 Task: In the  document Mothersdayletter.pdf change page color to  'Voilet'. Insert watermark  'Confidential ' Apply Font Style in watermark Arial
Action: Mouse moved to (51, 63)
Screenshot: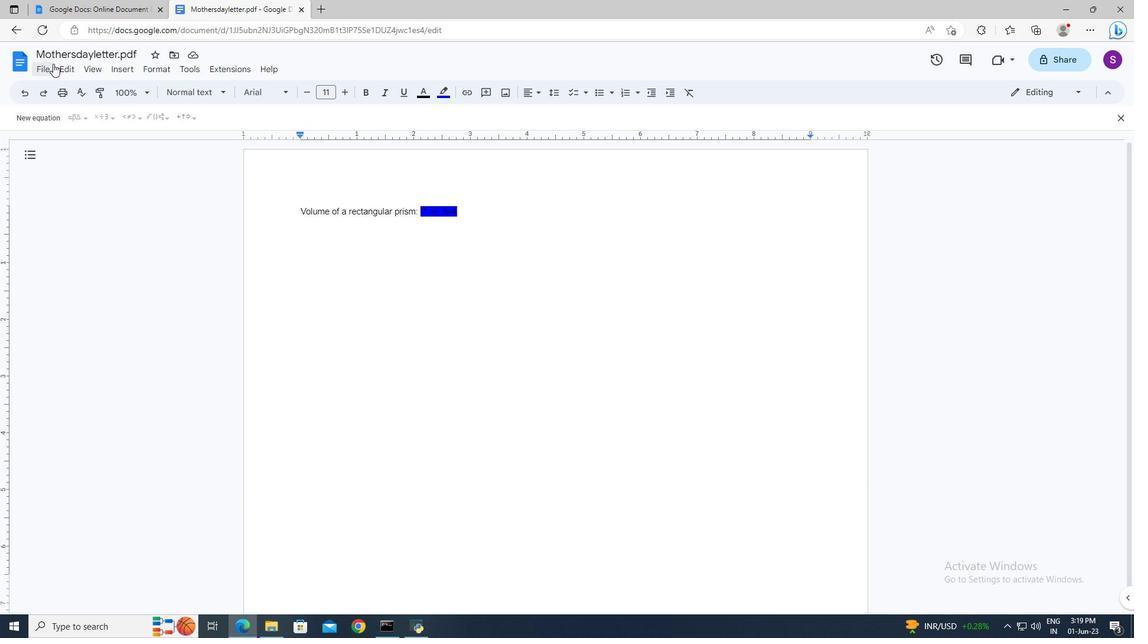 
Action: Mouse pressed left at (51, 63)
Screenshot: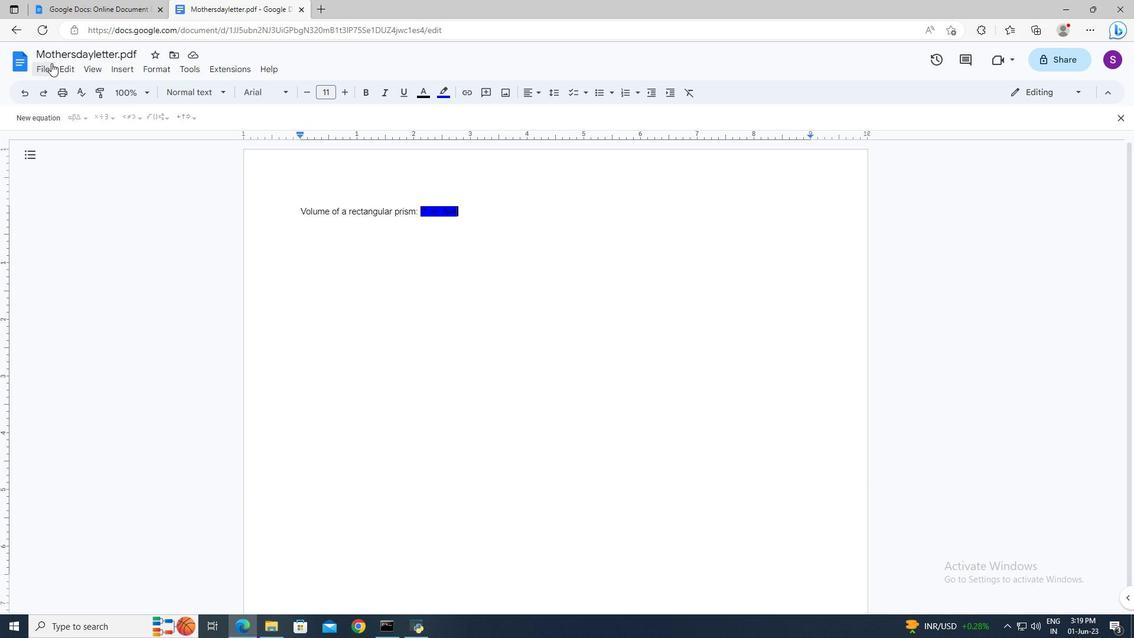 
Action: Mouse moved to (85, 391)
Screenshot: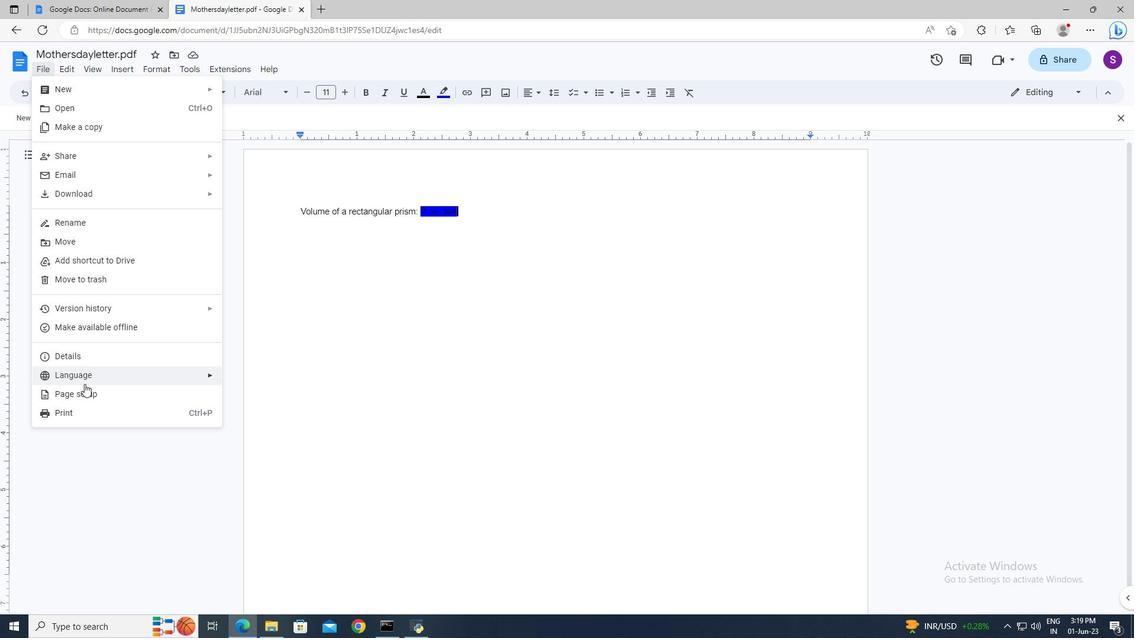 
Action: Mouse pressed left at (85, 391)
Screenshot: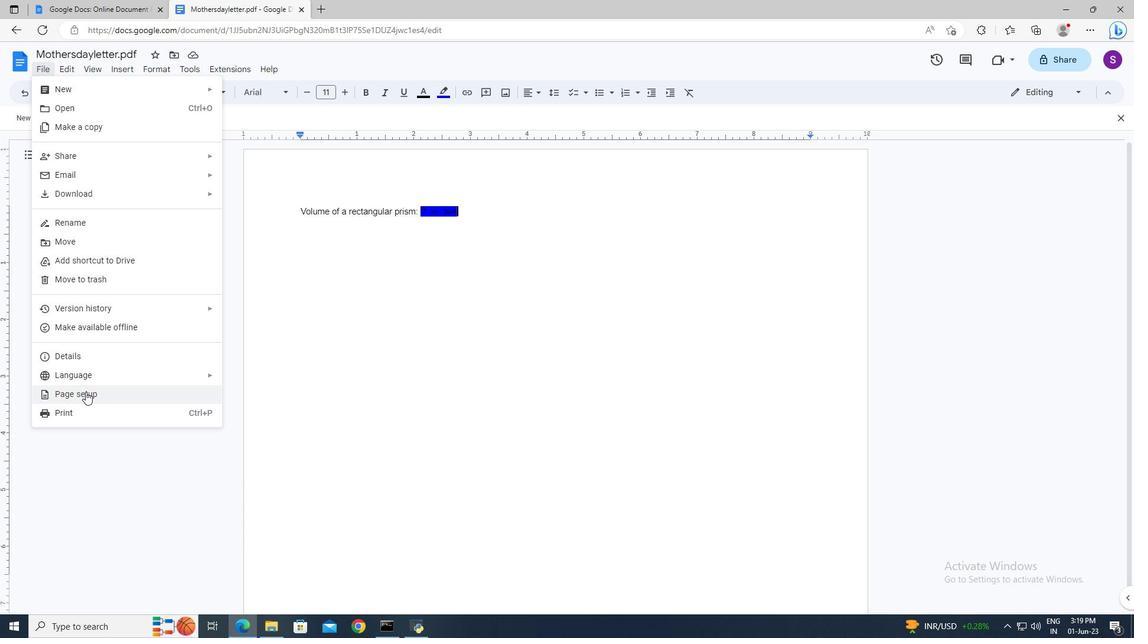 
Action: Mouse moved to (474, 396)
Screenshot: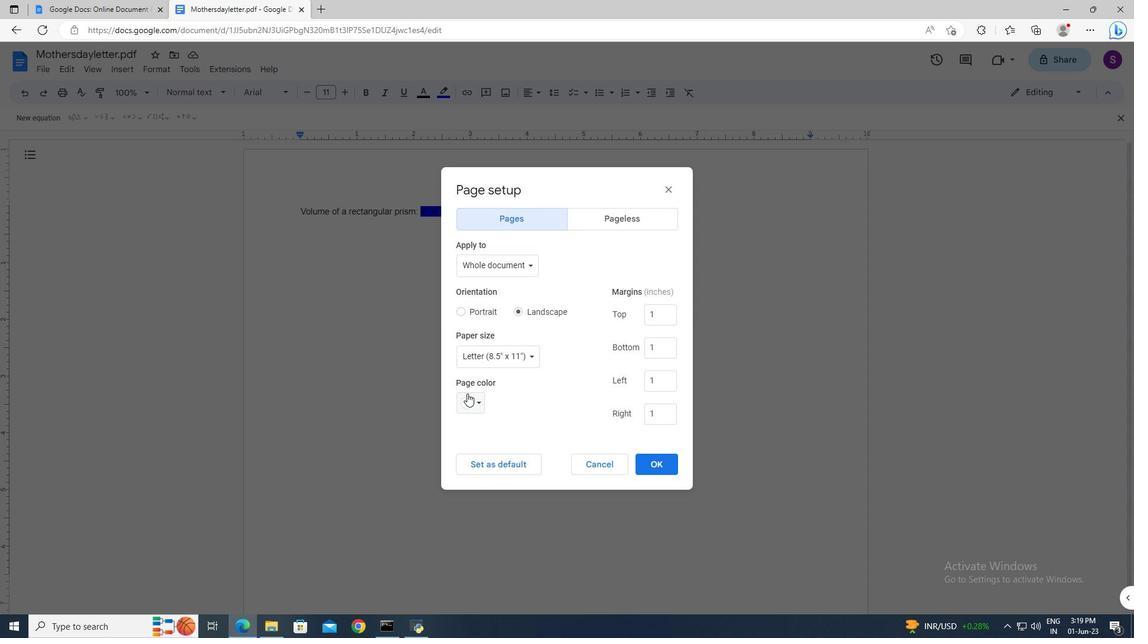 
Action: Mouse pressed left at (474, 396)
Screenshot: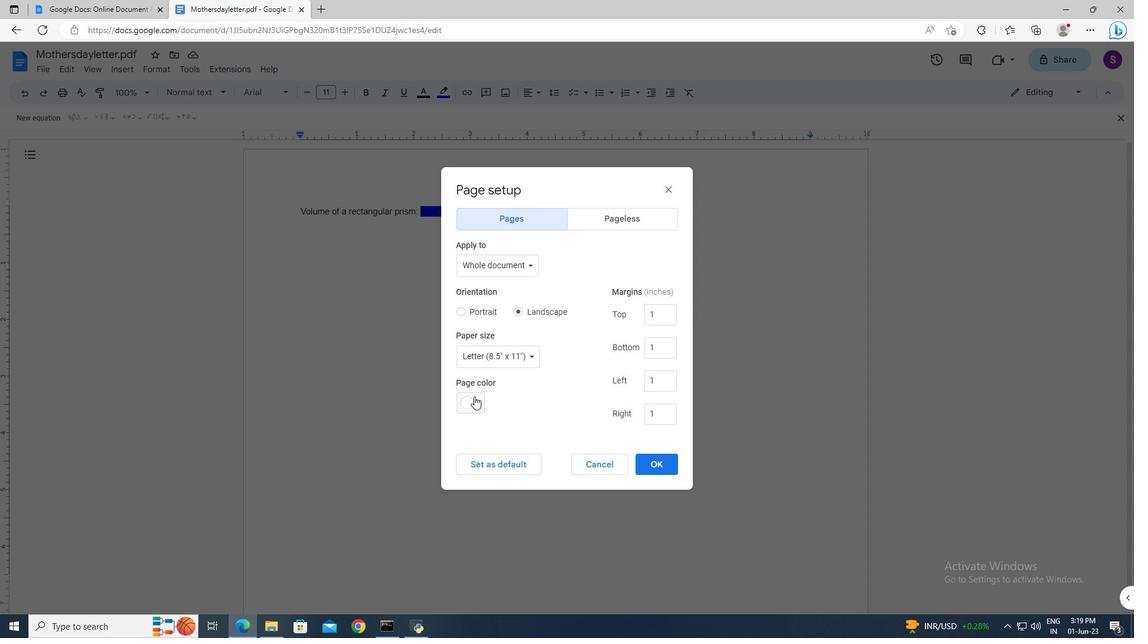 
Action: Mouse moved to (467, 544)
Screenshot: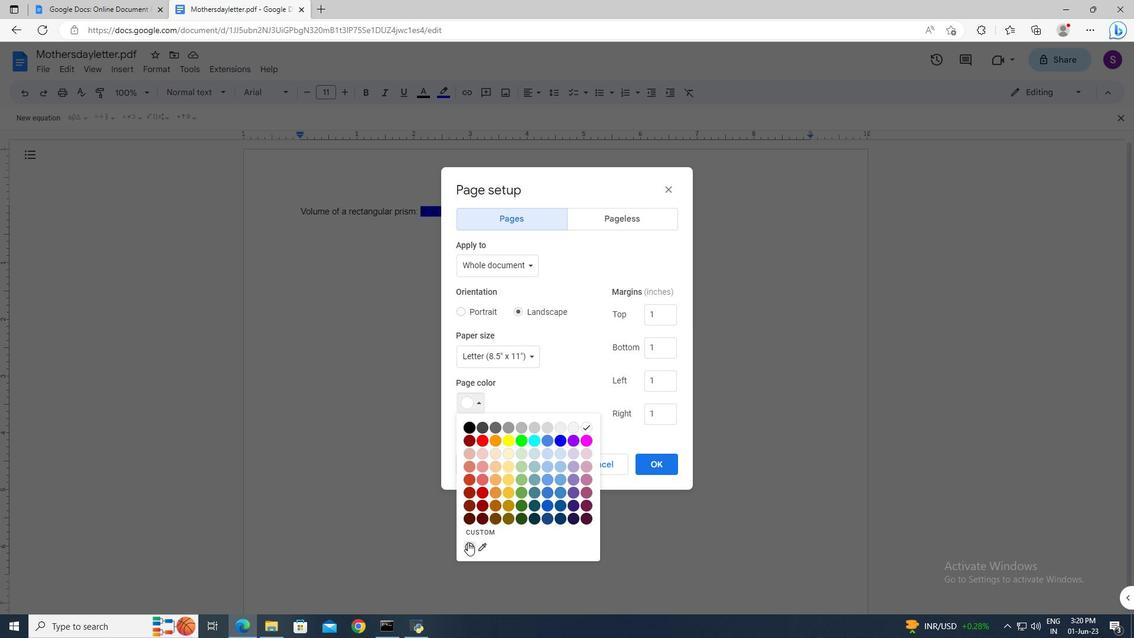
Action: Mouse pressed left at (467, 544)
Screenshot: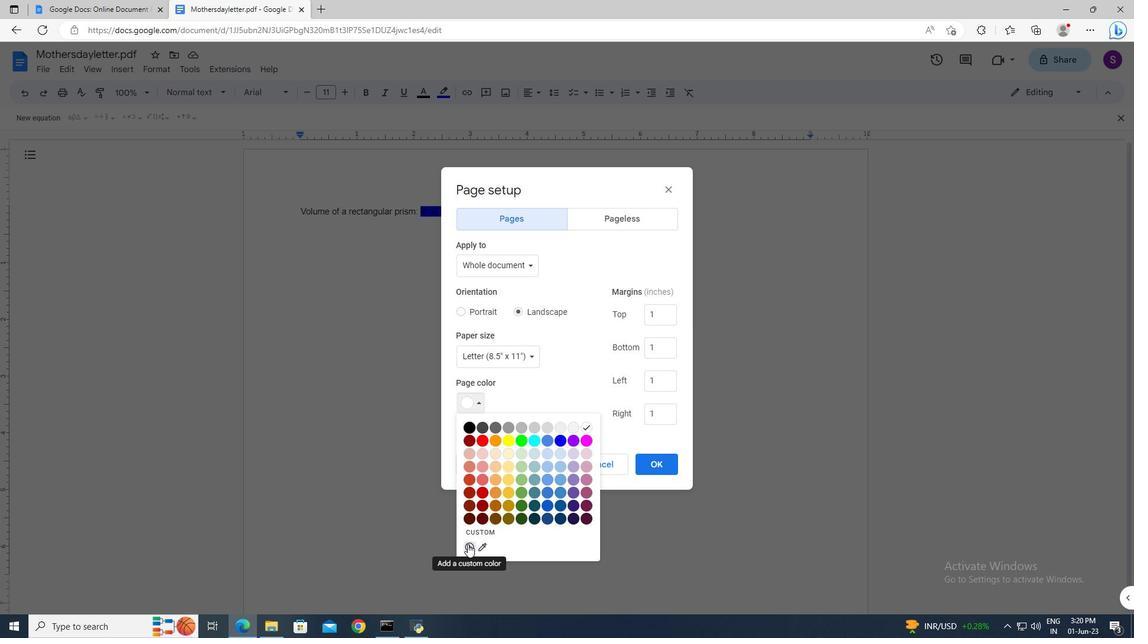 
Action: Mouse moved to (579, 337)
Screenshot: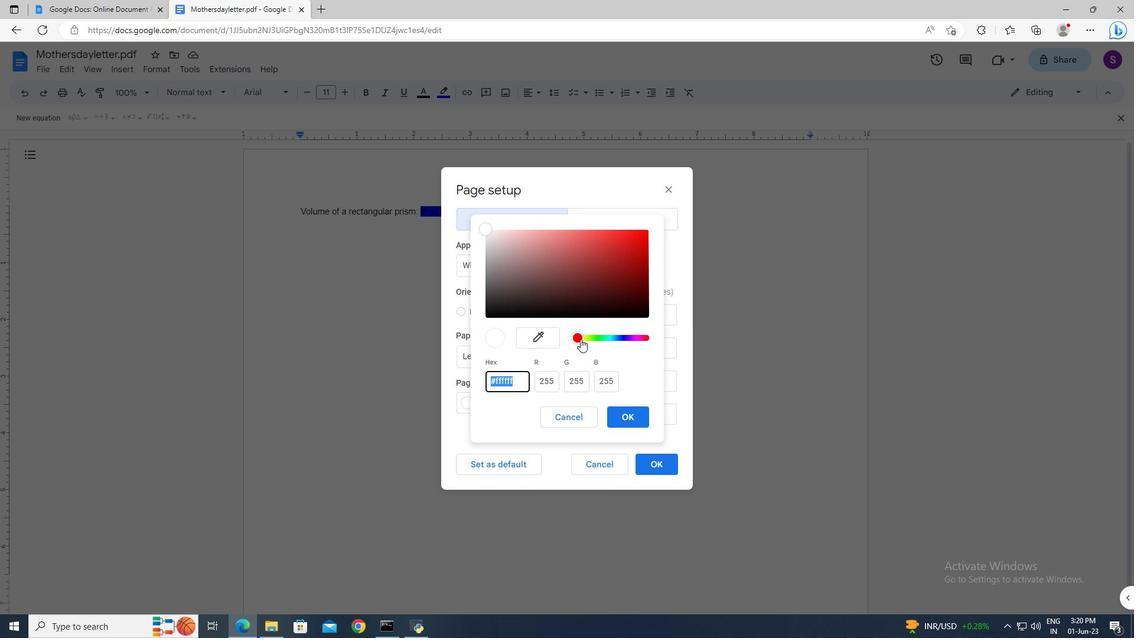 
Action: Mouse pressed left at (579, 337)
Screenshot: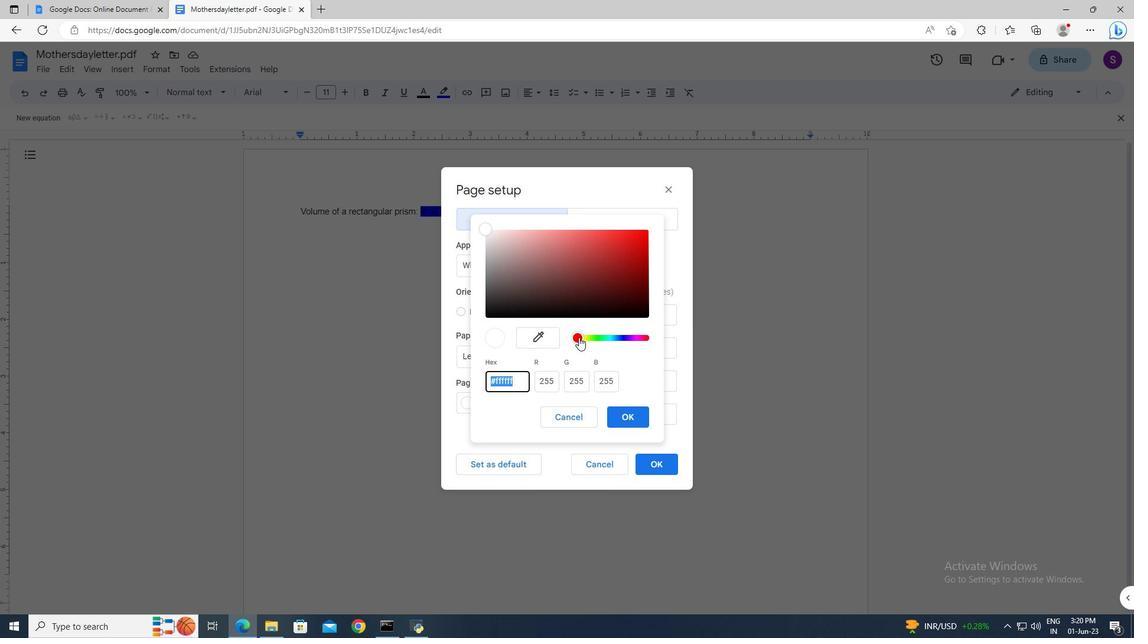 
Action: Mouse moved to (619, 337)
Screenshot: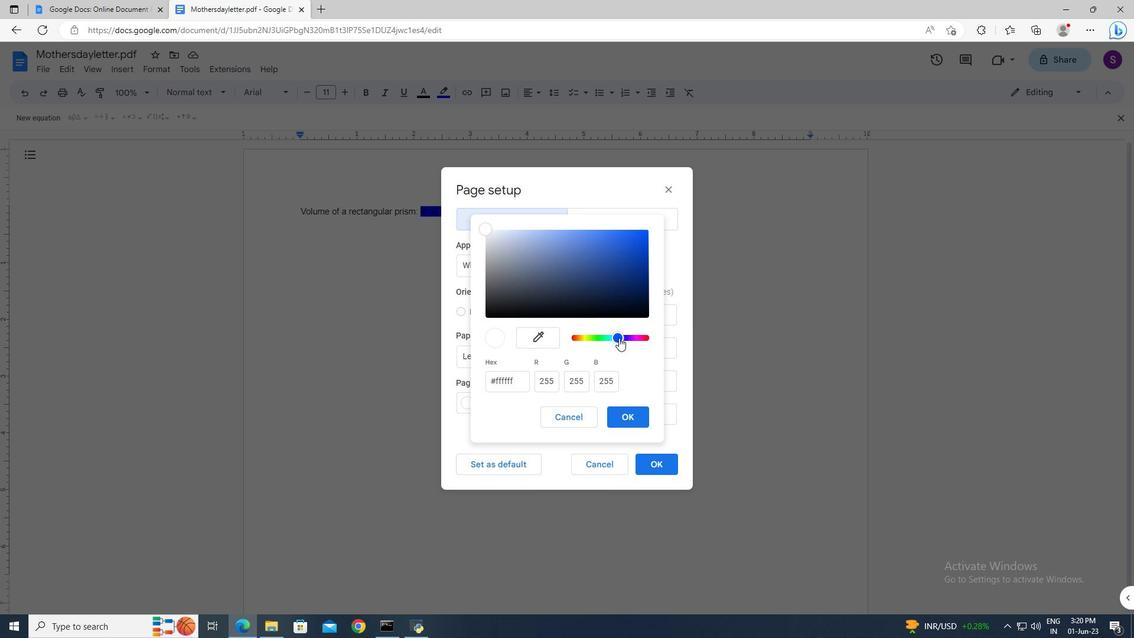 
Action: Mouse pressed left at (619, 337)
Screenshot: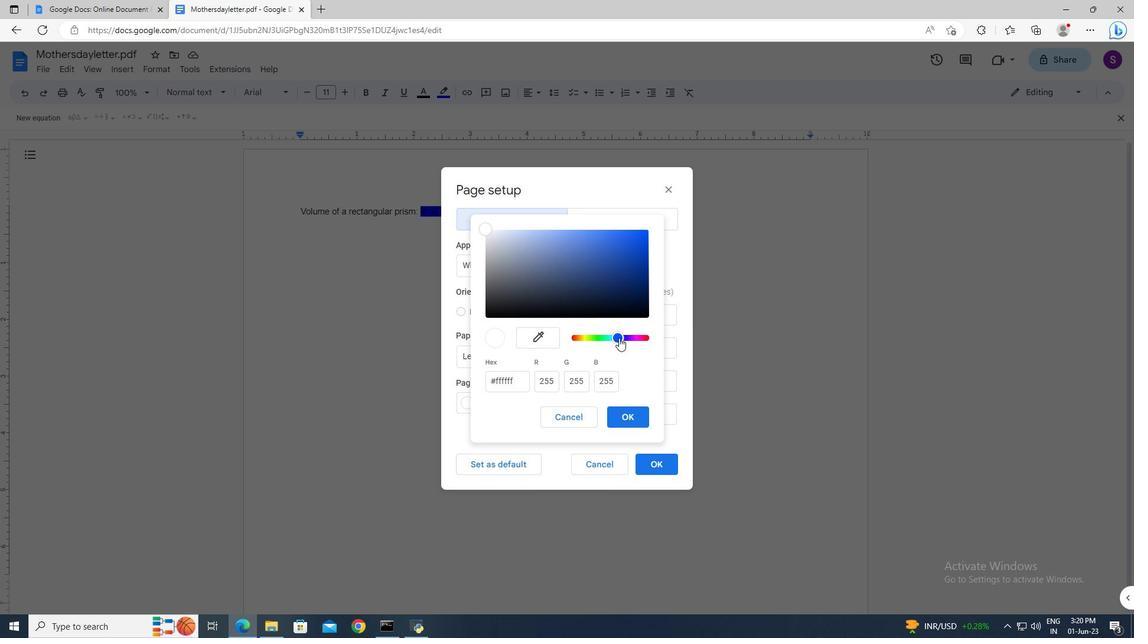 
Action: Mouse moved to (488, 231)
Screenshot: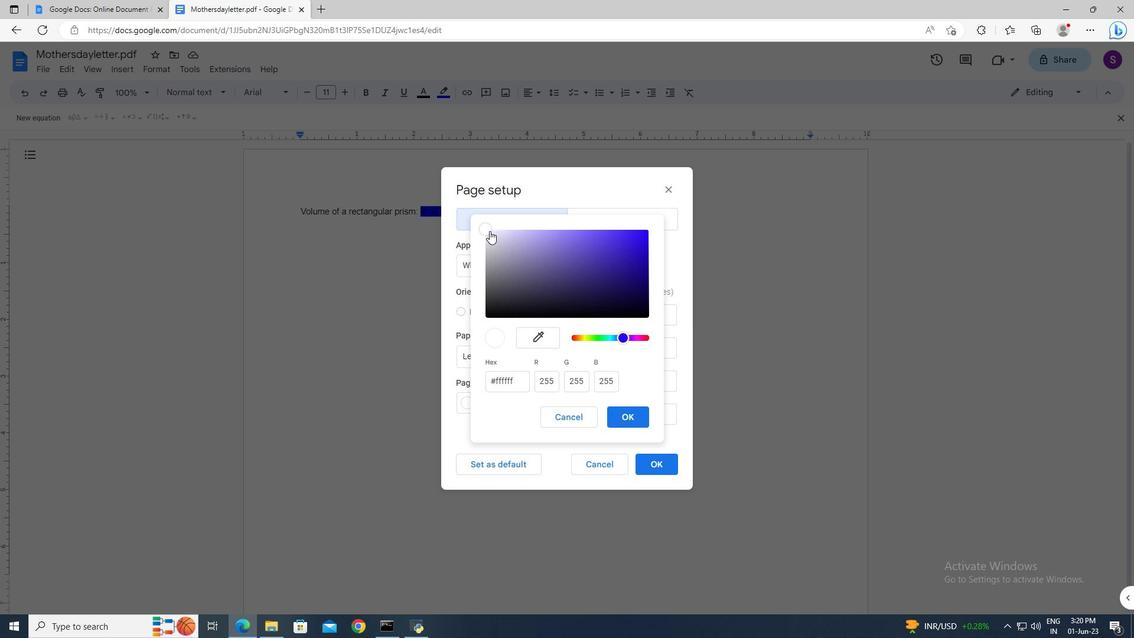 
Action: Mouse pressed left at (488, 231)
Screenshot: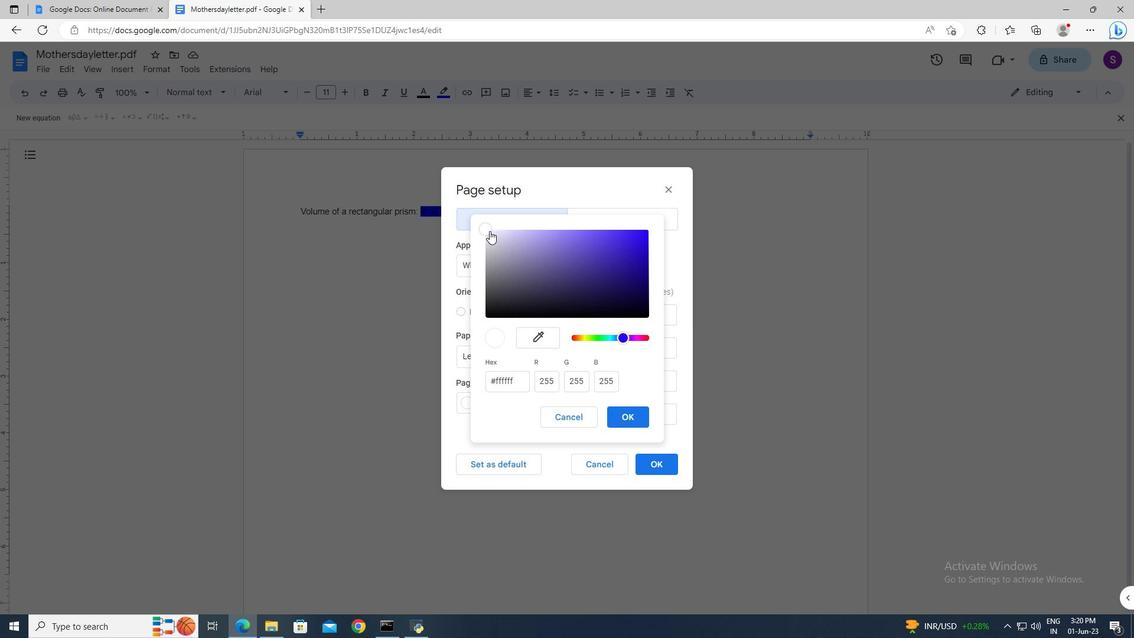 
Action: Mouse moved to (623, 339)
Screenshot: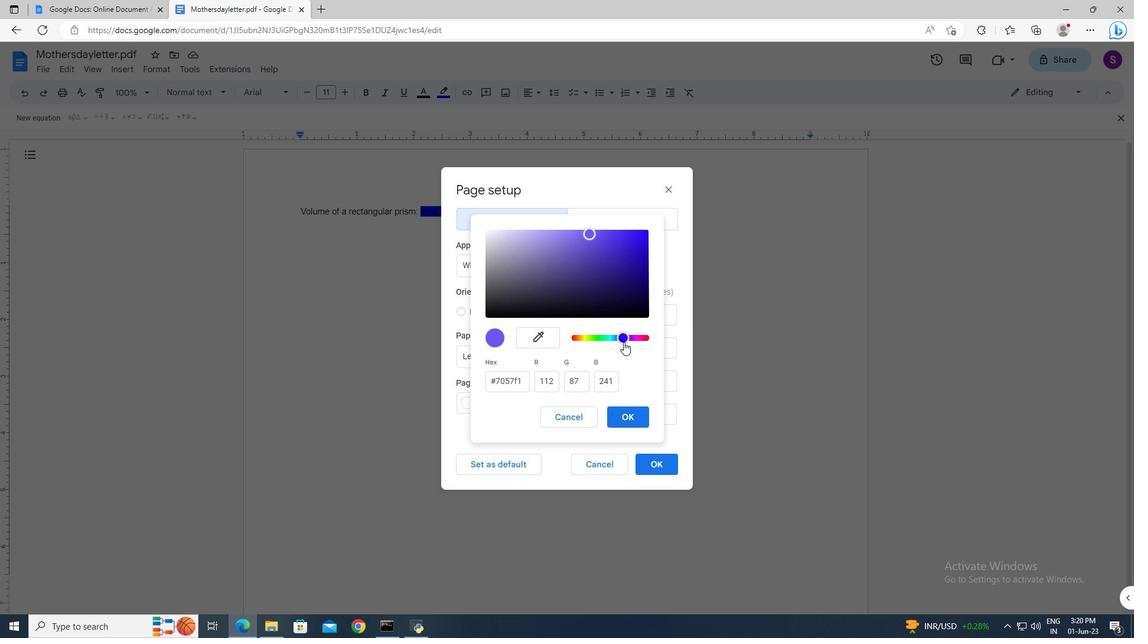 
Action: Mouse pressed left at (623, 339)
Screenshot: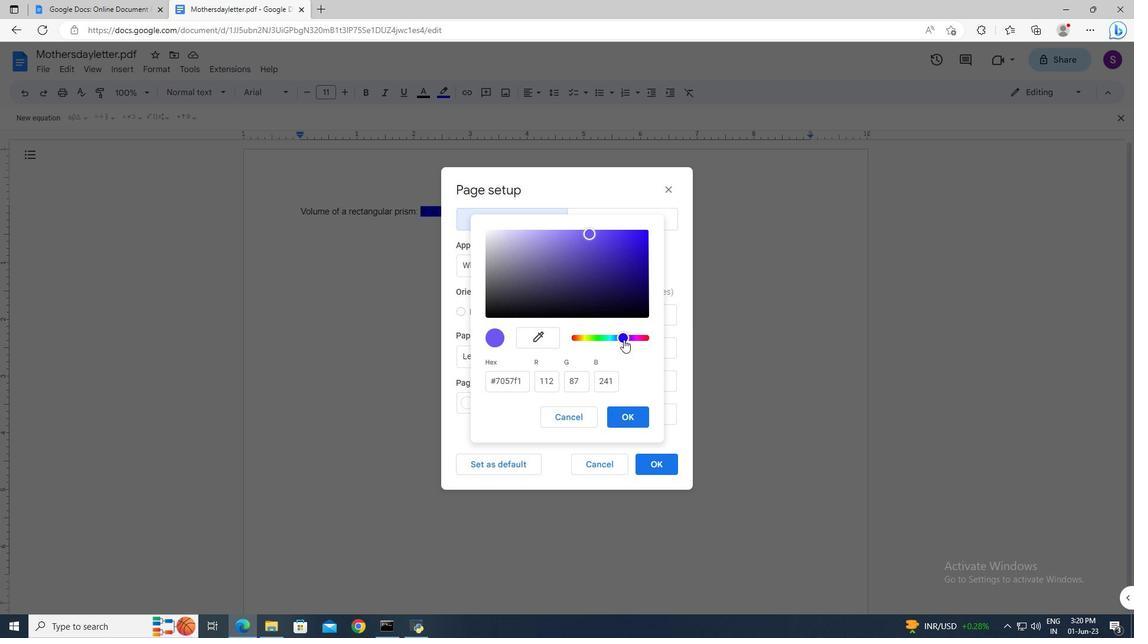 
Action: Mouse moved to (630, 411)
Screenshot: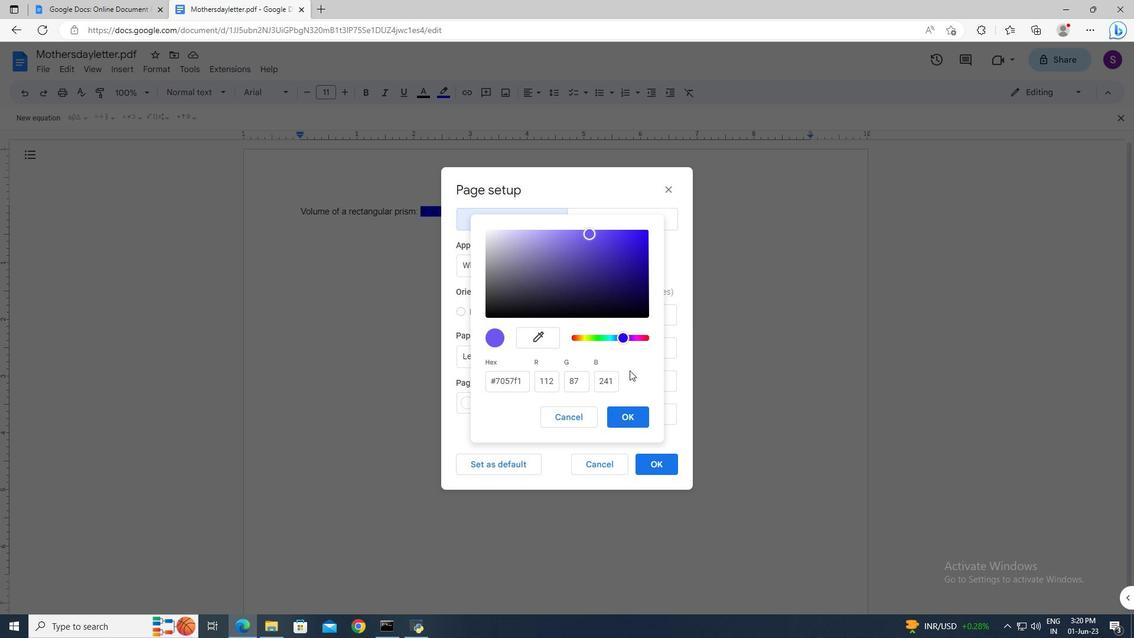 
Action: Mouse pressed left at (630, 411)
Screenshot: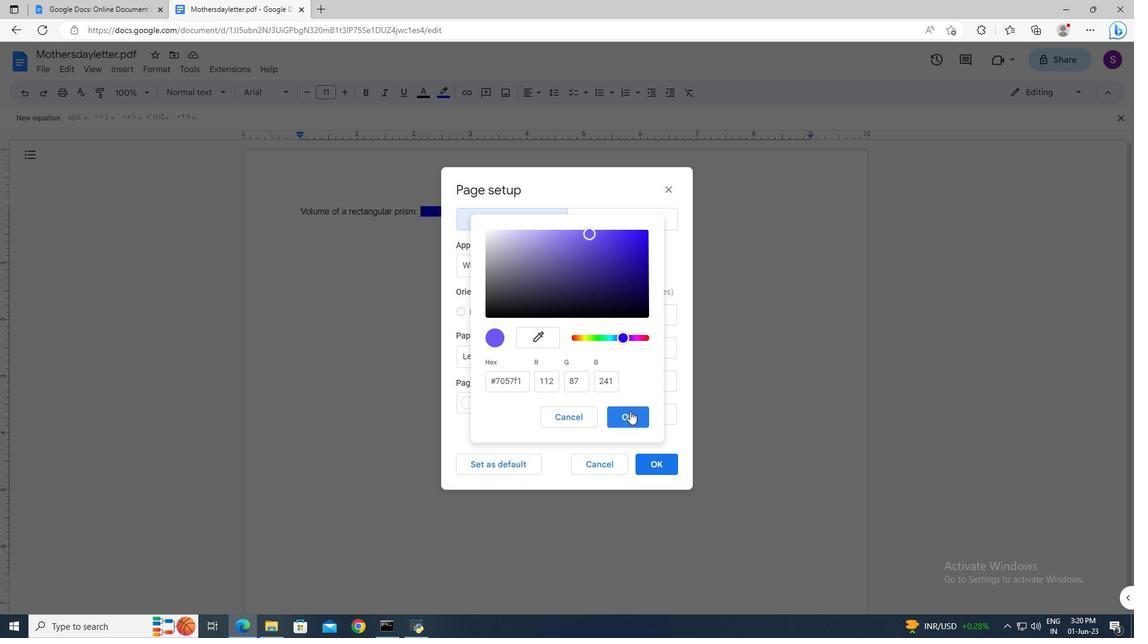 
Action: Mouse moved to (647, 467)
Screenshot: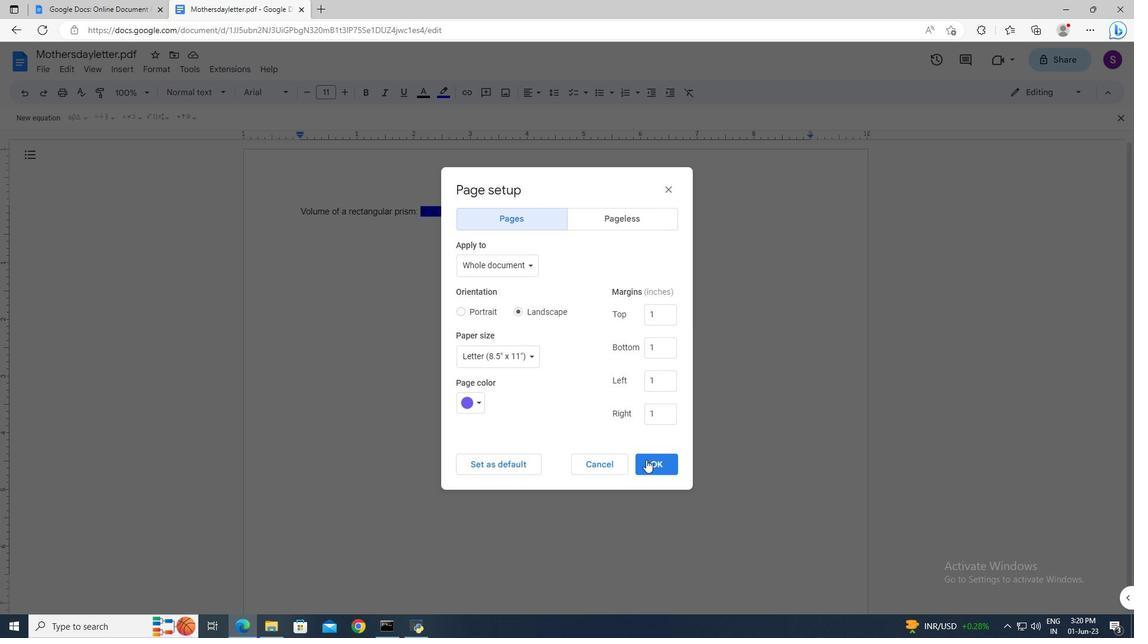 
Action: Mouse pressed left at (647, 467)
Screenshot: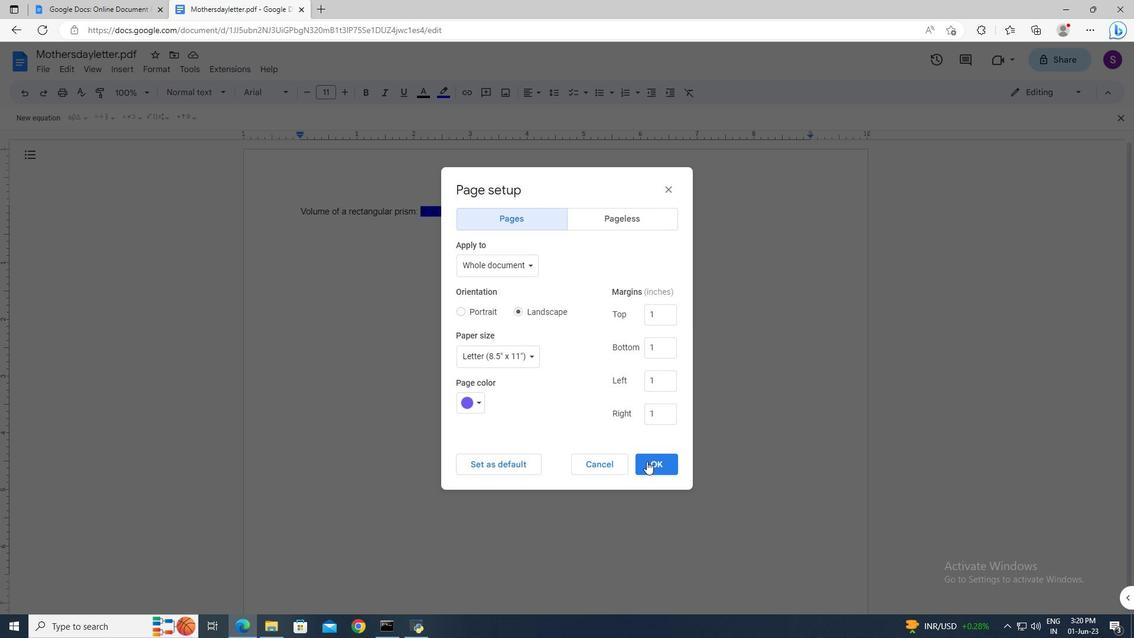 
Action: Mouse moved to (132, 69)
Screenshot: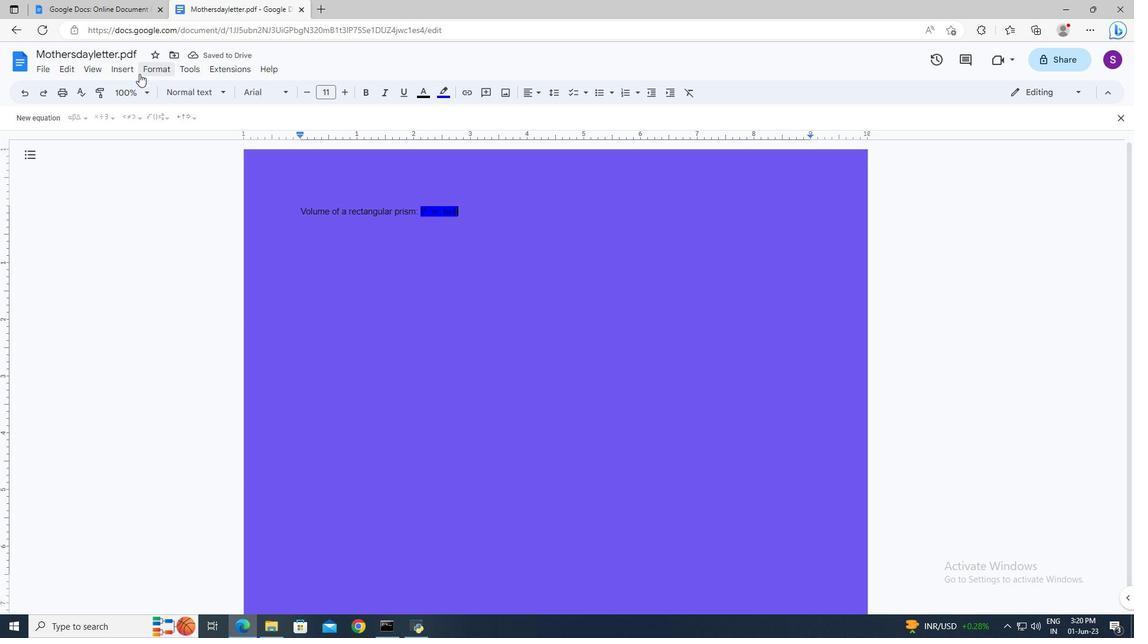 
Action: Mouse pressed left at (132, 69)
Screenshot: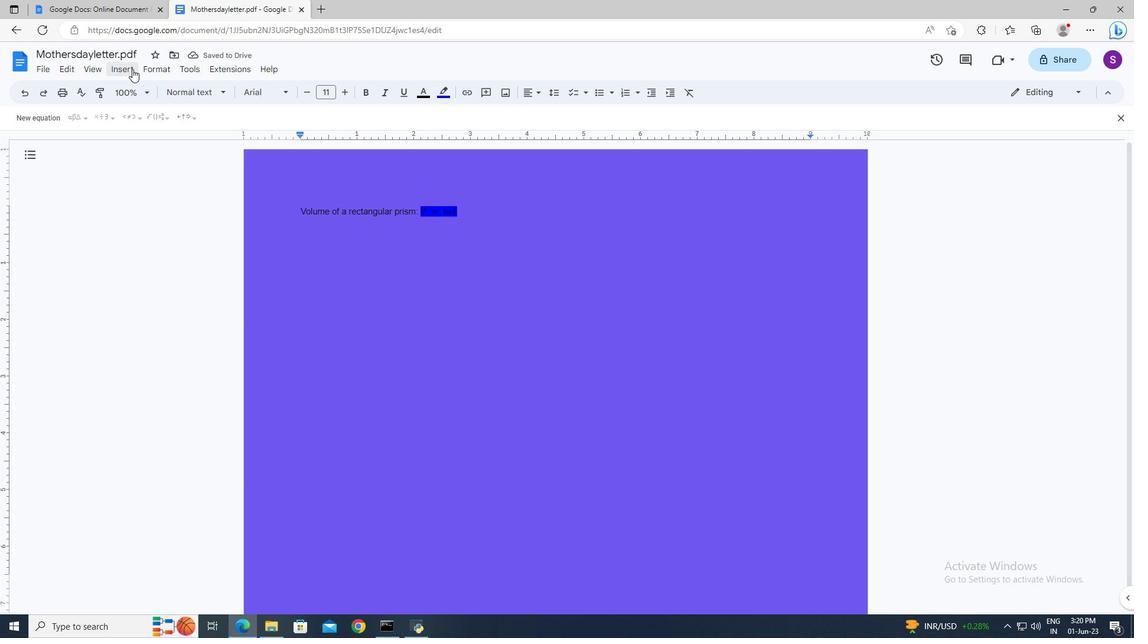 
Action: Mouse moved to (157, 347)
Screenshot: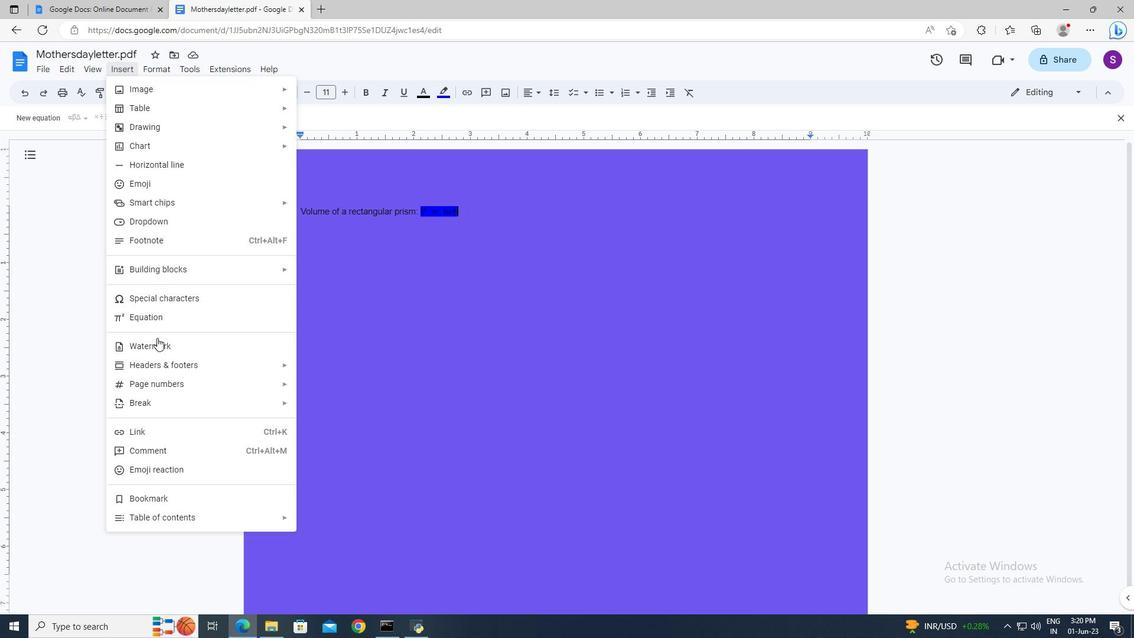
Action: Mouse pressed left at (157, 347)
Screenshot: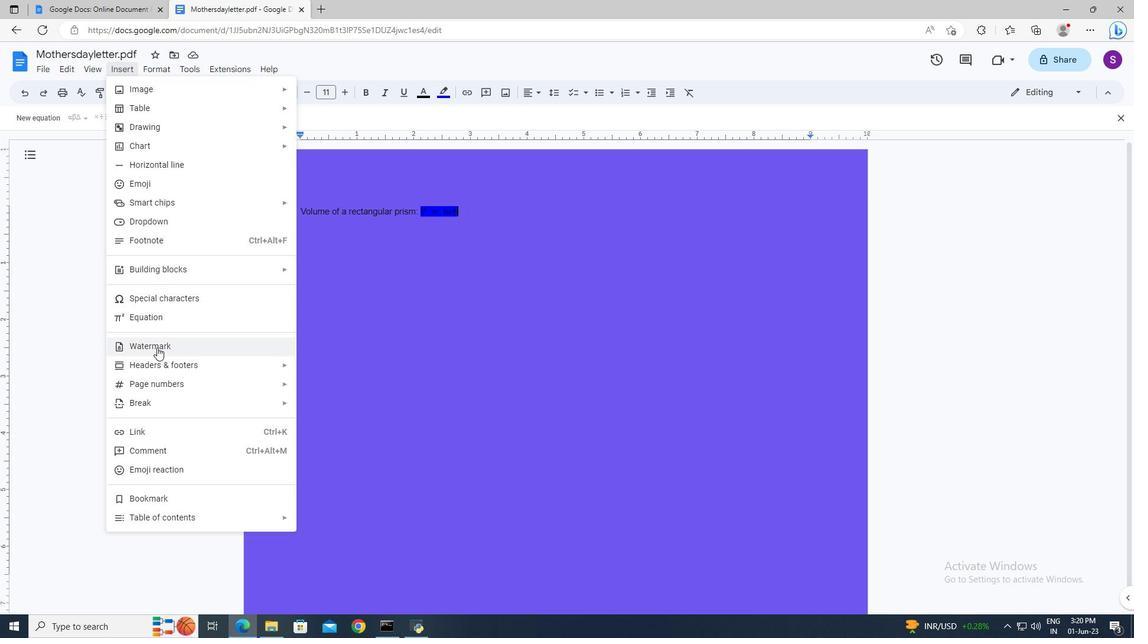 
Action: Mouse moved to (1077, 133)
Screenshot: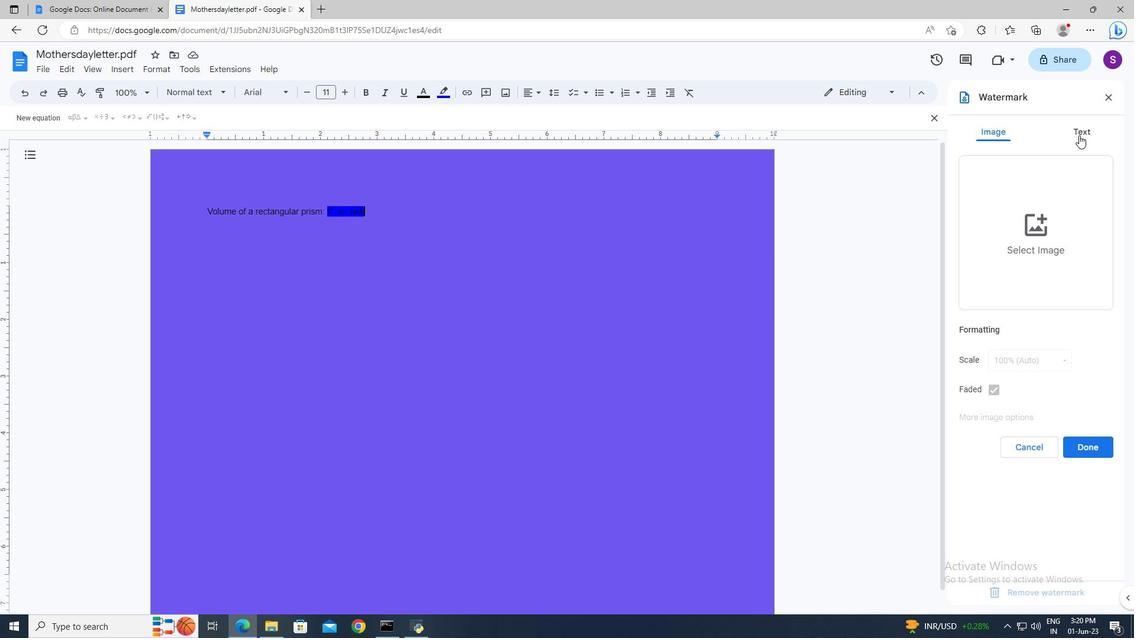 
Action: Mouse pressed left at (1077, 133)
Screenshot: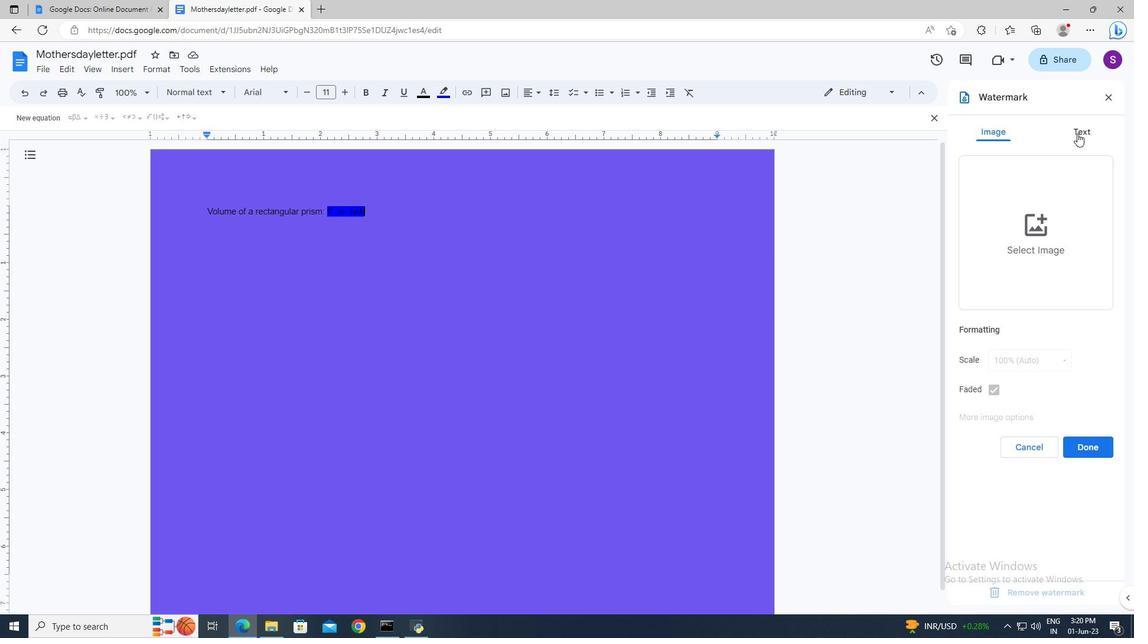 
Action: Mouse moved to (1018, 171)
Screenshot: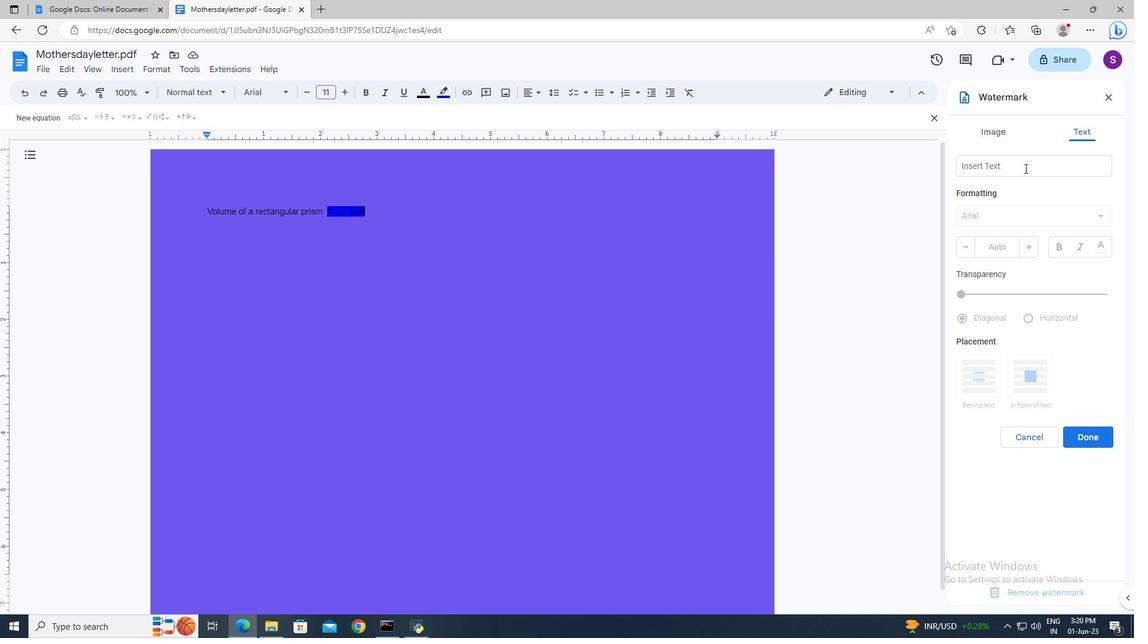 
Action: Mouse pressed left at (1018, 171)
Screenshot: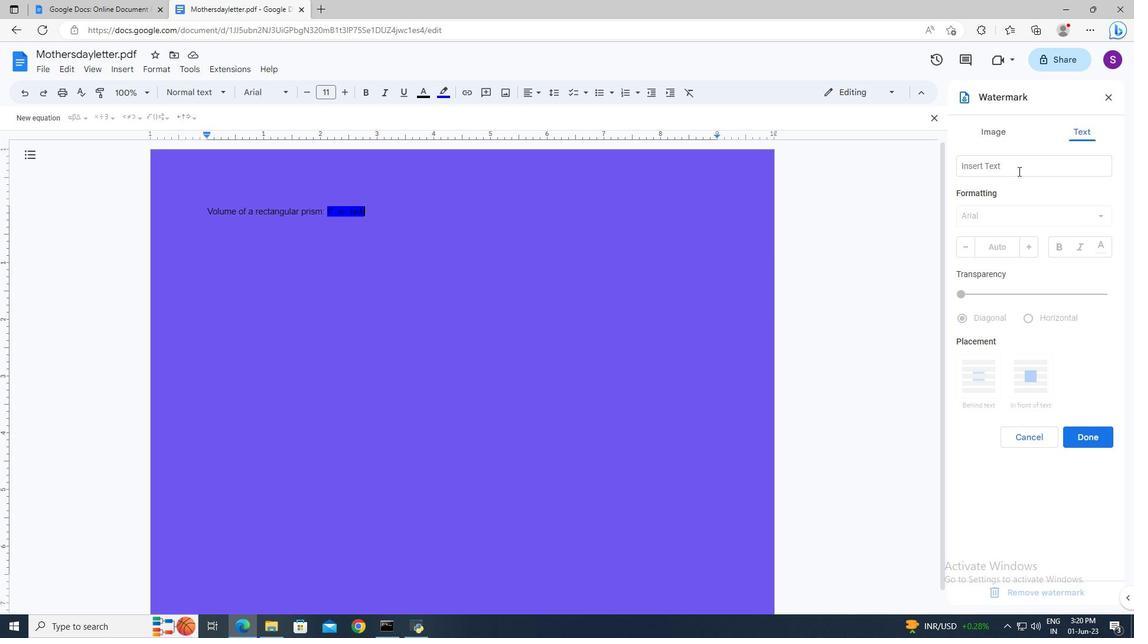 
Action: Key pressed <Key.shift>Confidential<Key.enter>
Screenshot: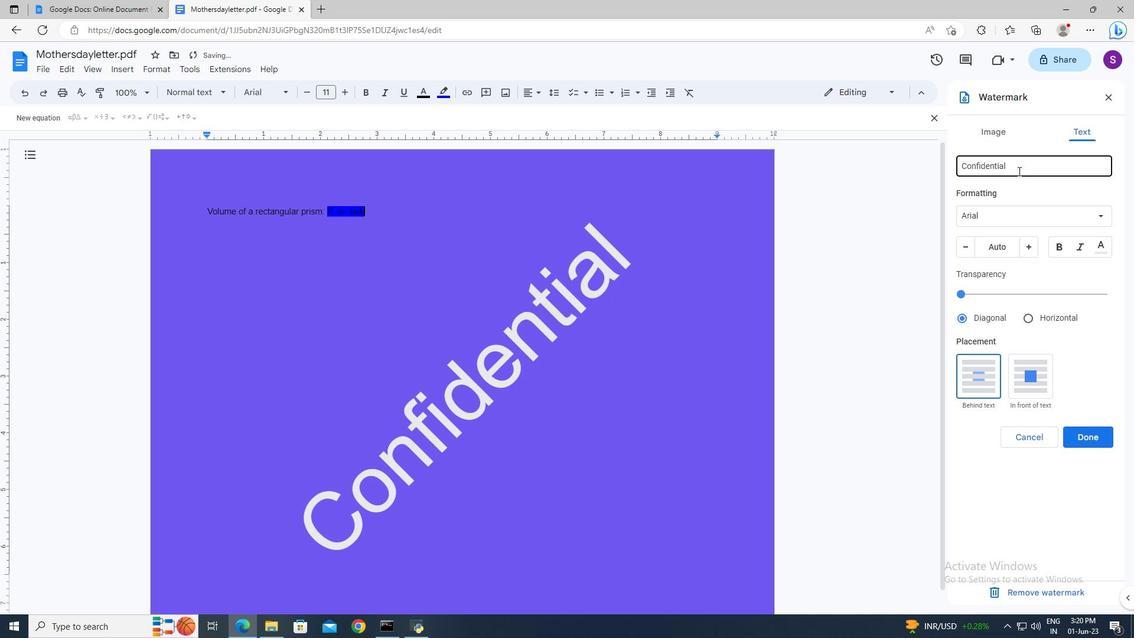 
Action: Mouse moved to (1015, 213)
Screenshot: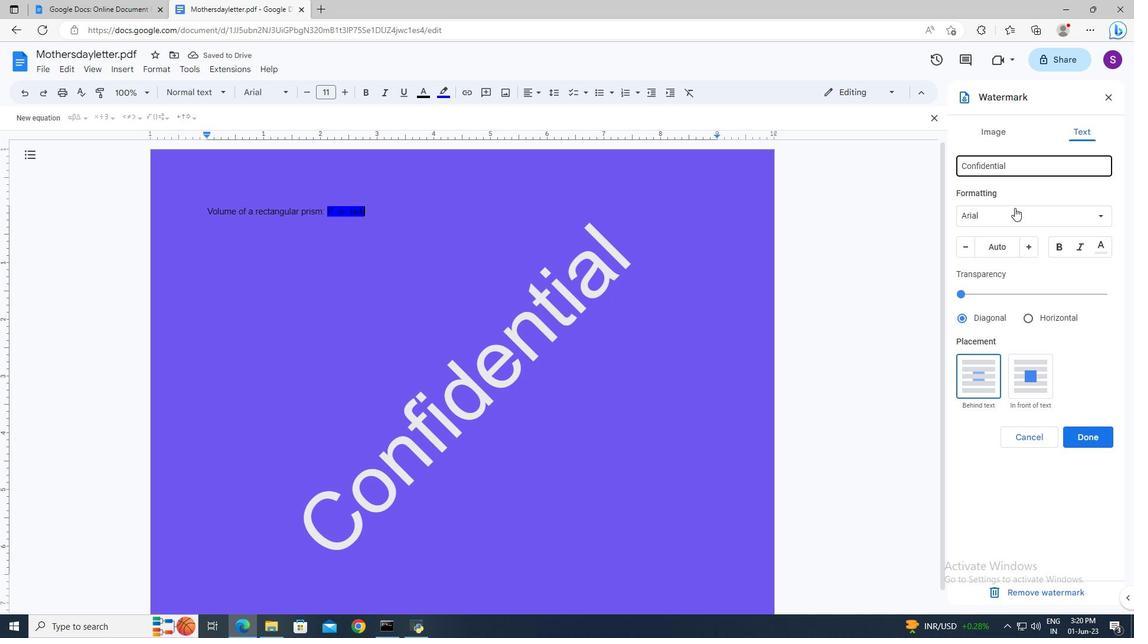 
Action: Mouse pressed left at (1015, 213)
Screenshot: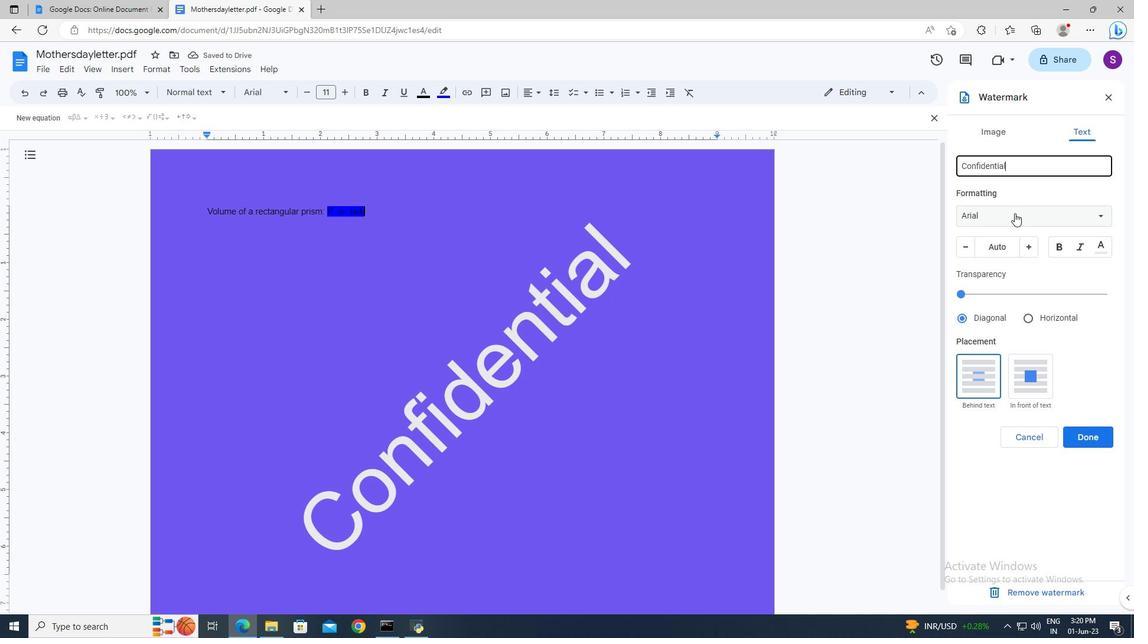 
Action: Mouse moved to (993, 423)
Screenshot: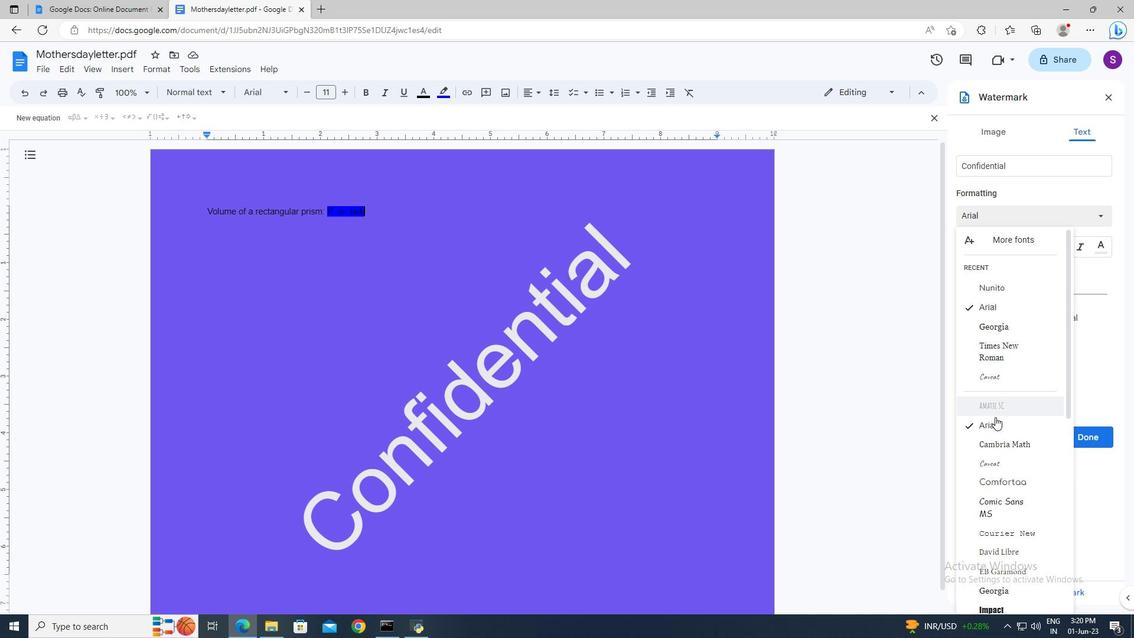 
Action: Mouse pressed left at (993, 423)
Screenshot: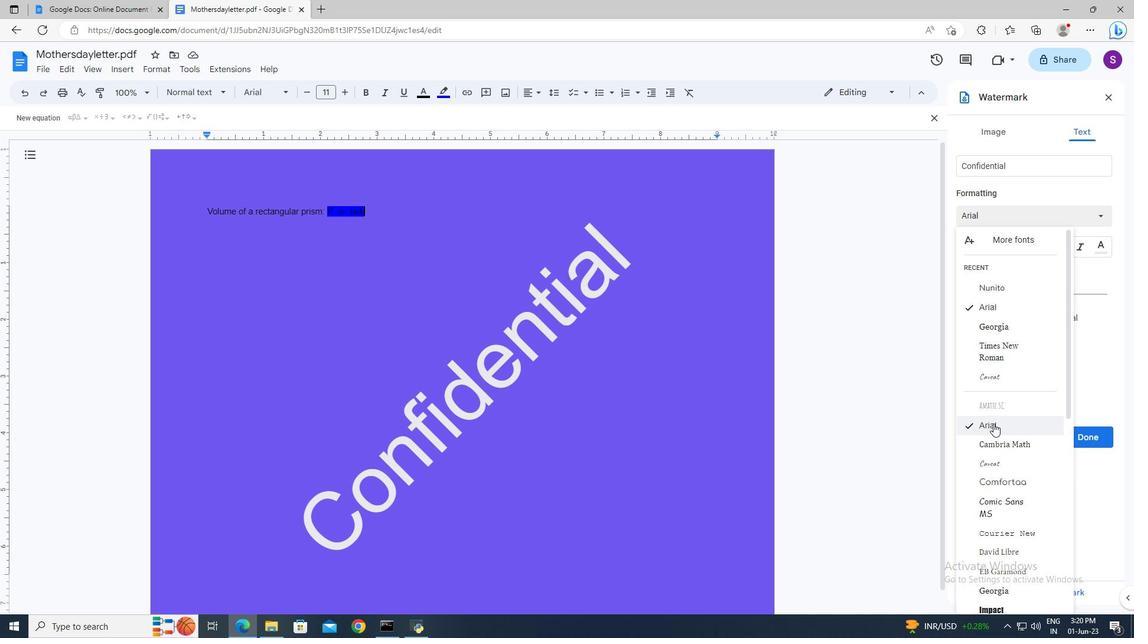 
Action: Mouse moved to (1080, 443)
Screenshot: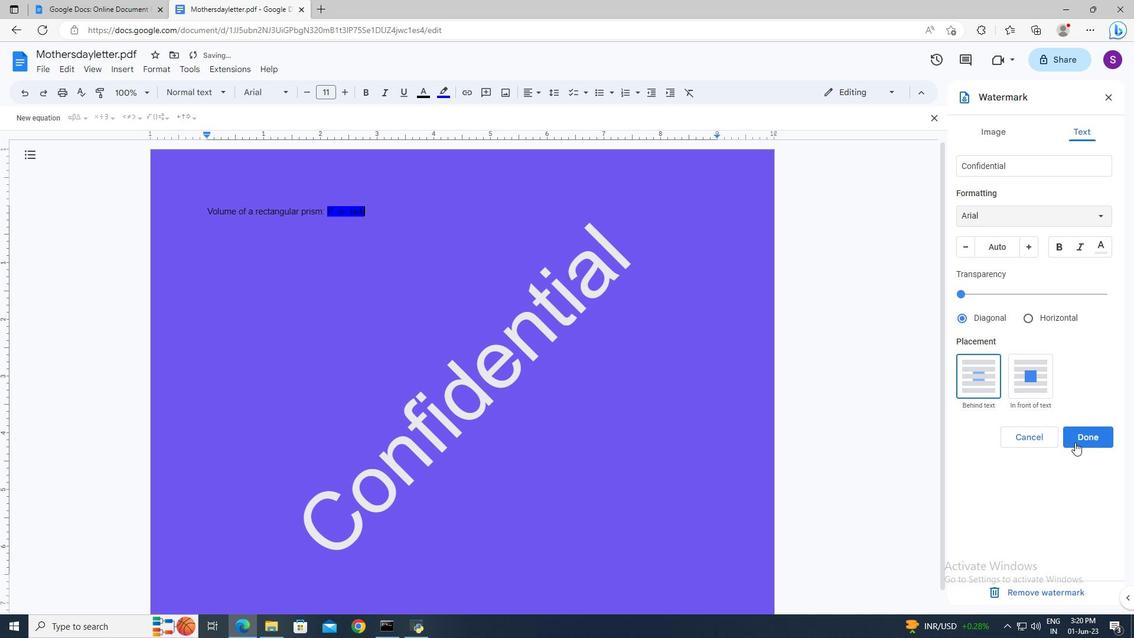 
Action: Mouse pressed left at (1080, 443)
Screenshot: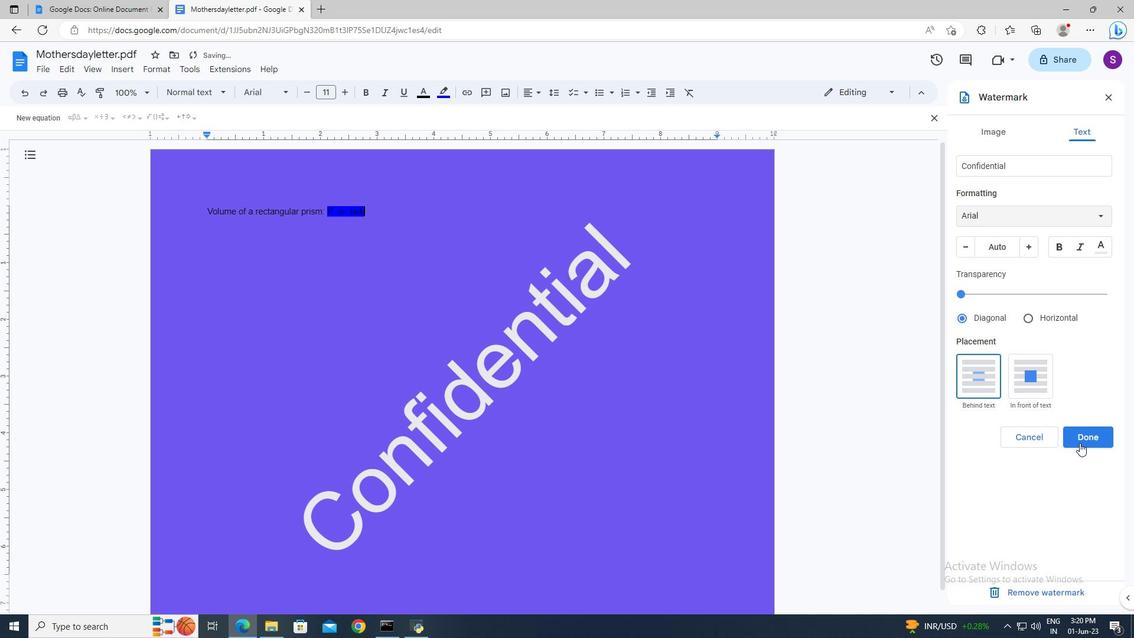 
